 Task: Collapse or expand contact groups in Outlook.
Action: Mouse moved to (27, 110)
Screenshot: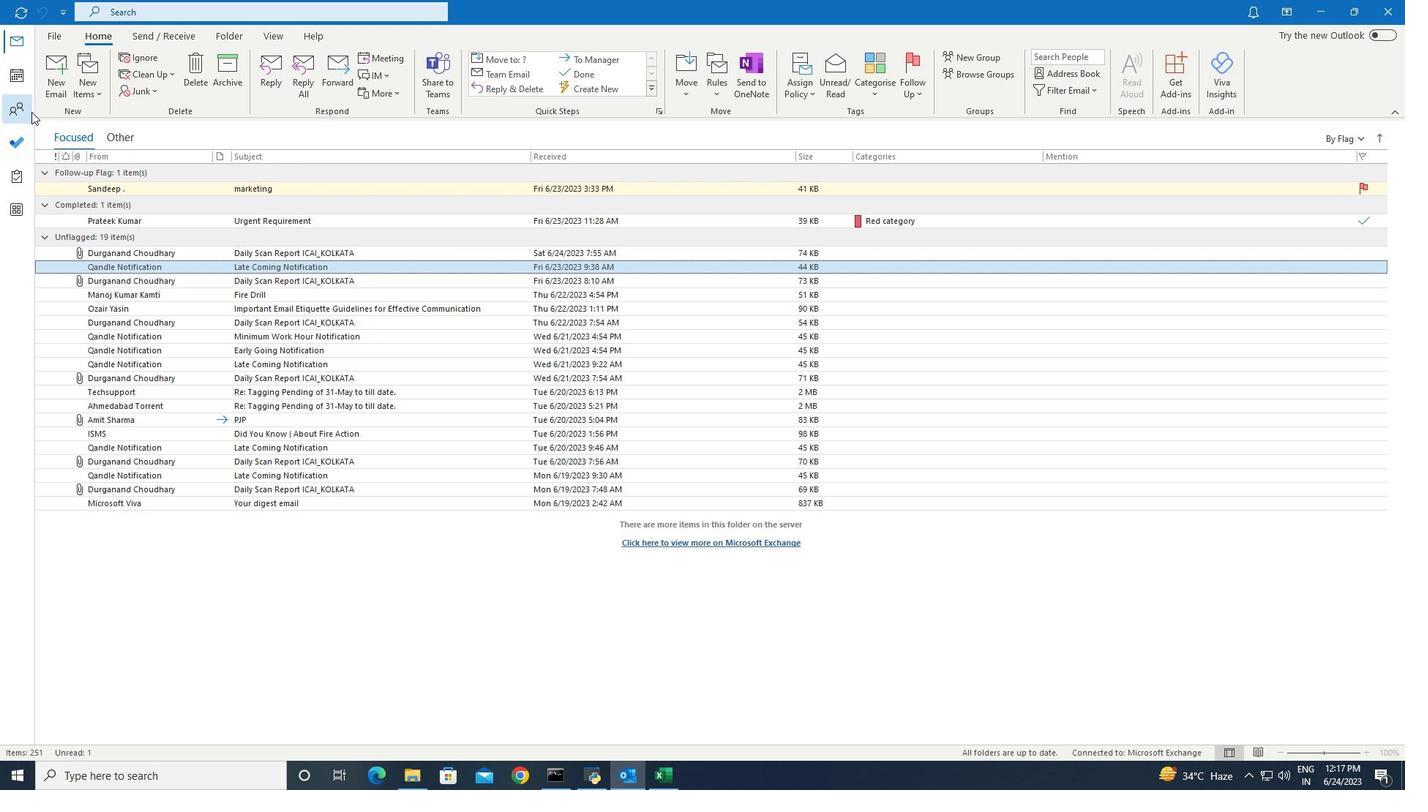 
Action: Mouse pressed left at (27, 110)
Screenshot: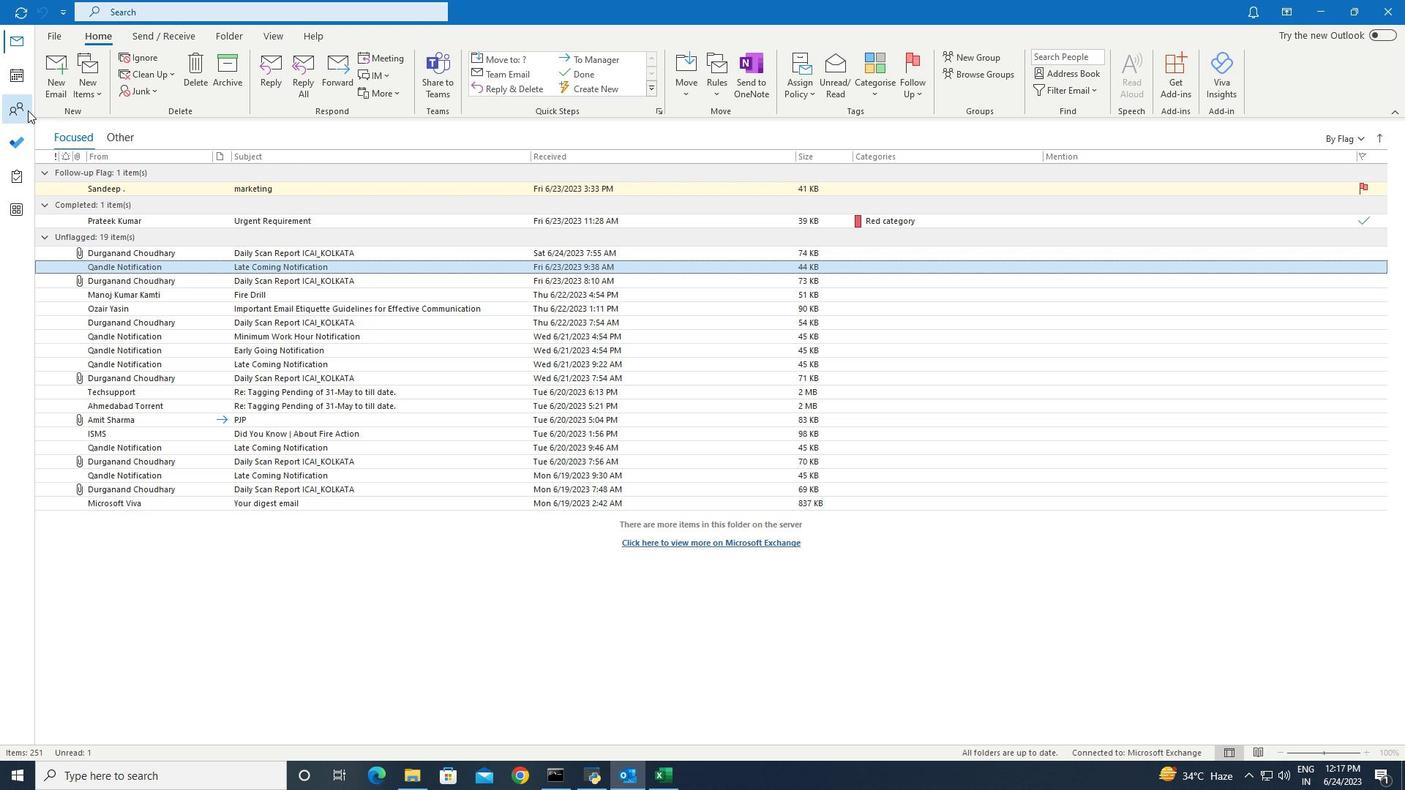 
Action: Mouse moved to (267, 34)
Screenshot: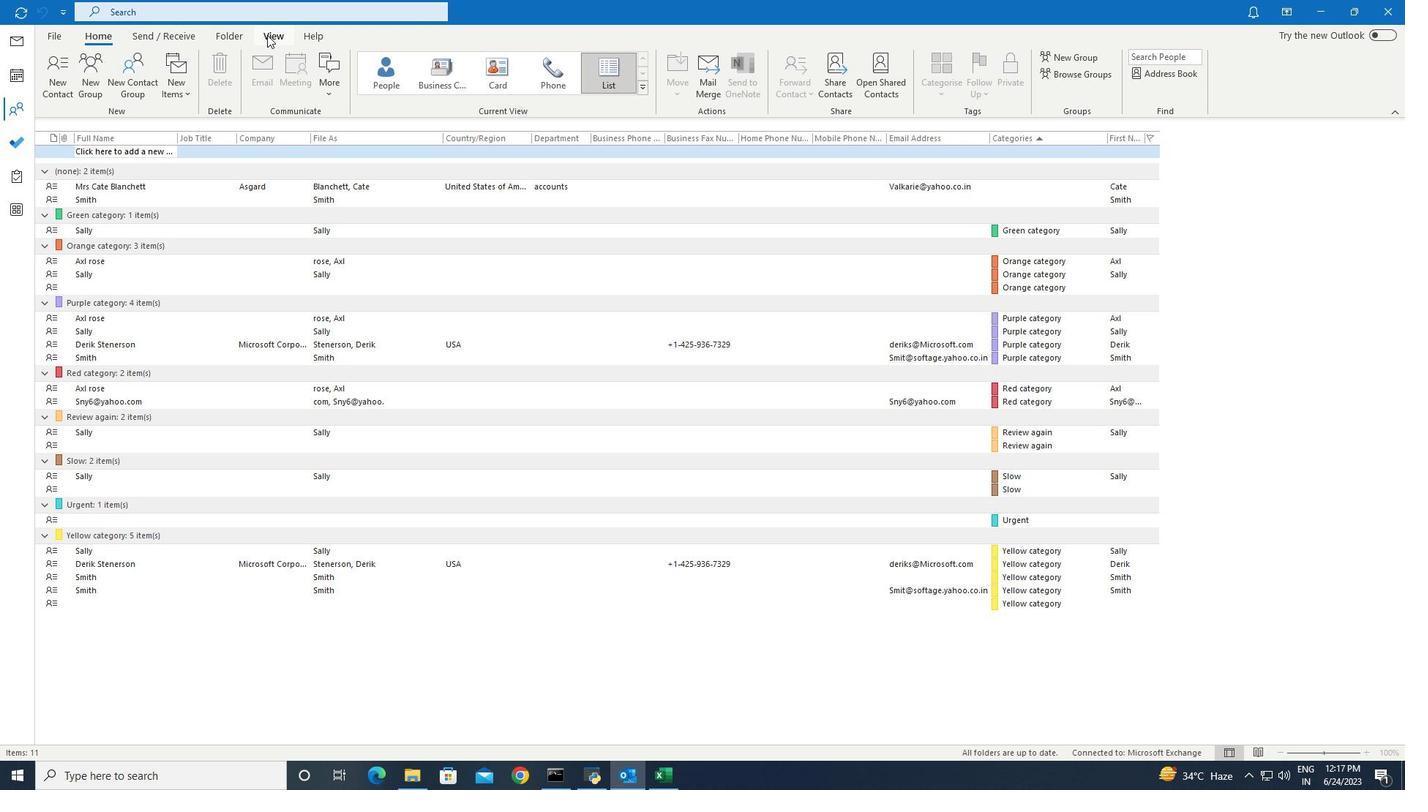 
Action: Mouse pressed left at (267, 34)
Screenshot: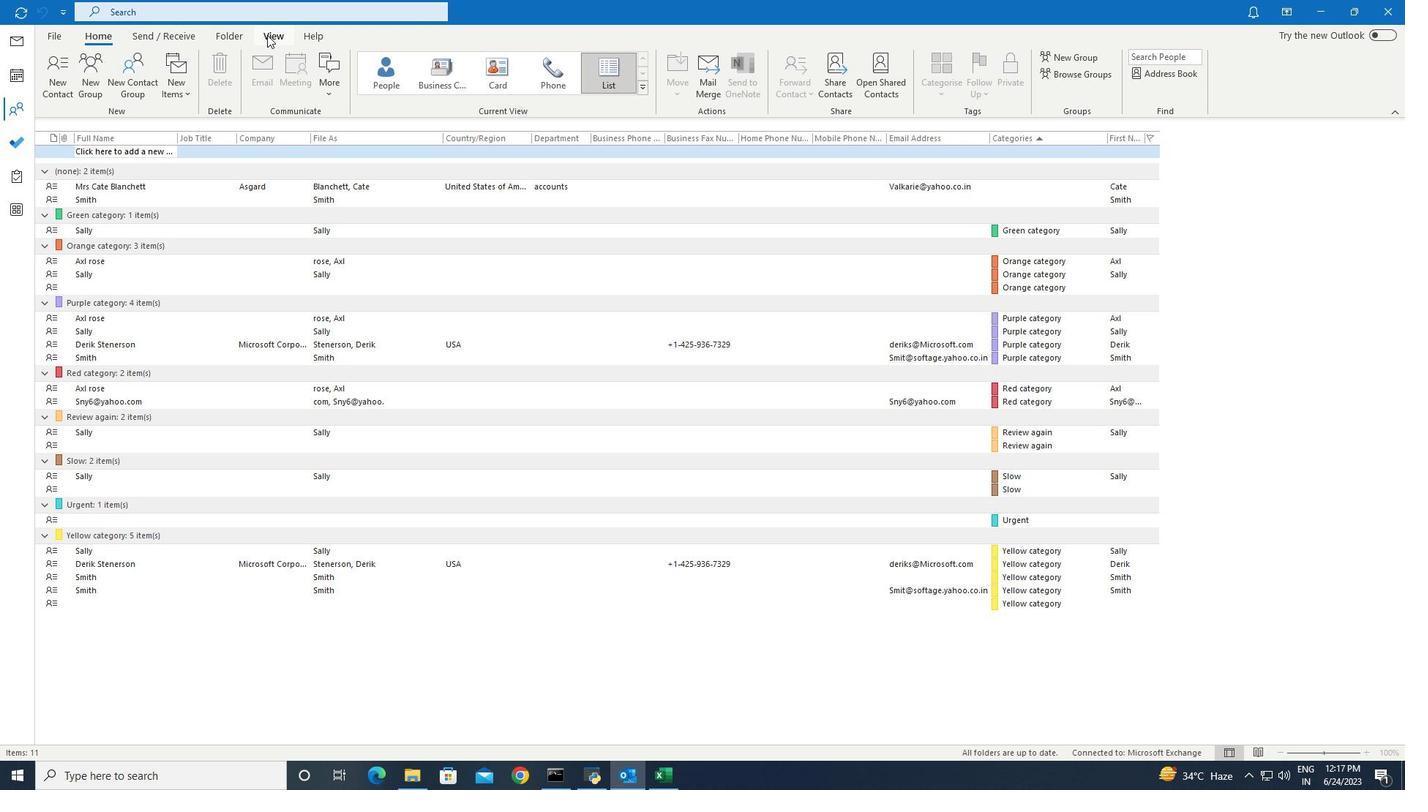 
Action: Mouse moved to (380, 88)
Screenshot: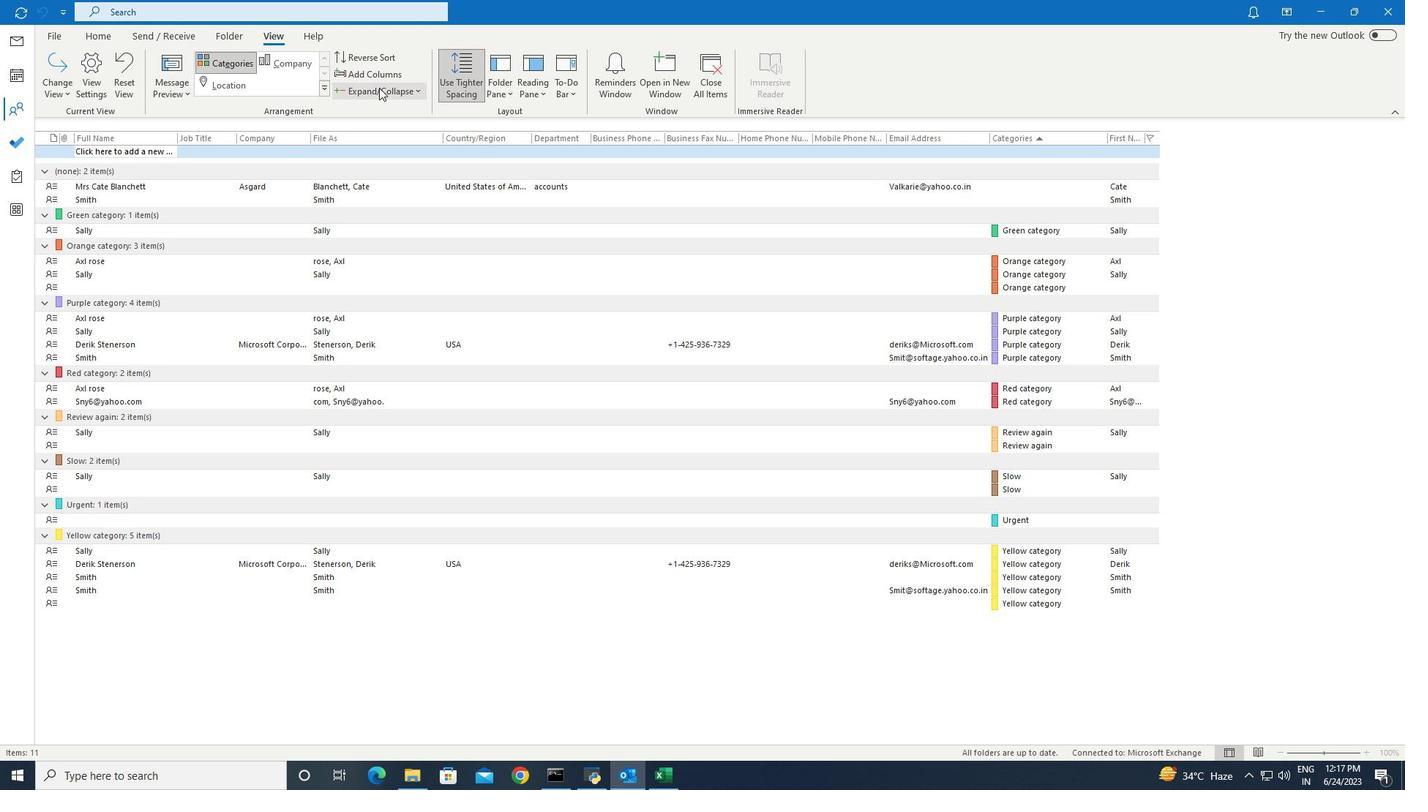 
Action: Mouse pressed left at (380, 88)
Screenshot: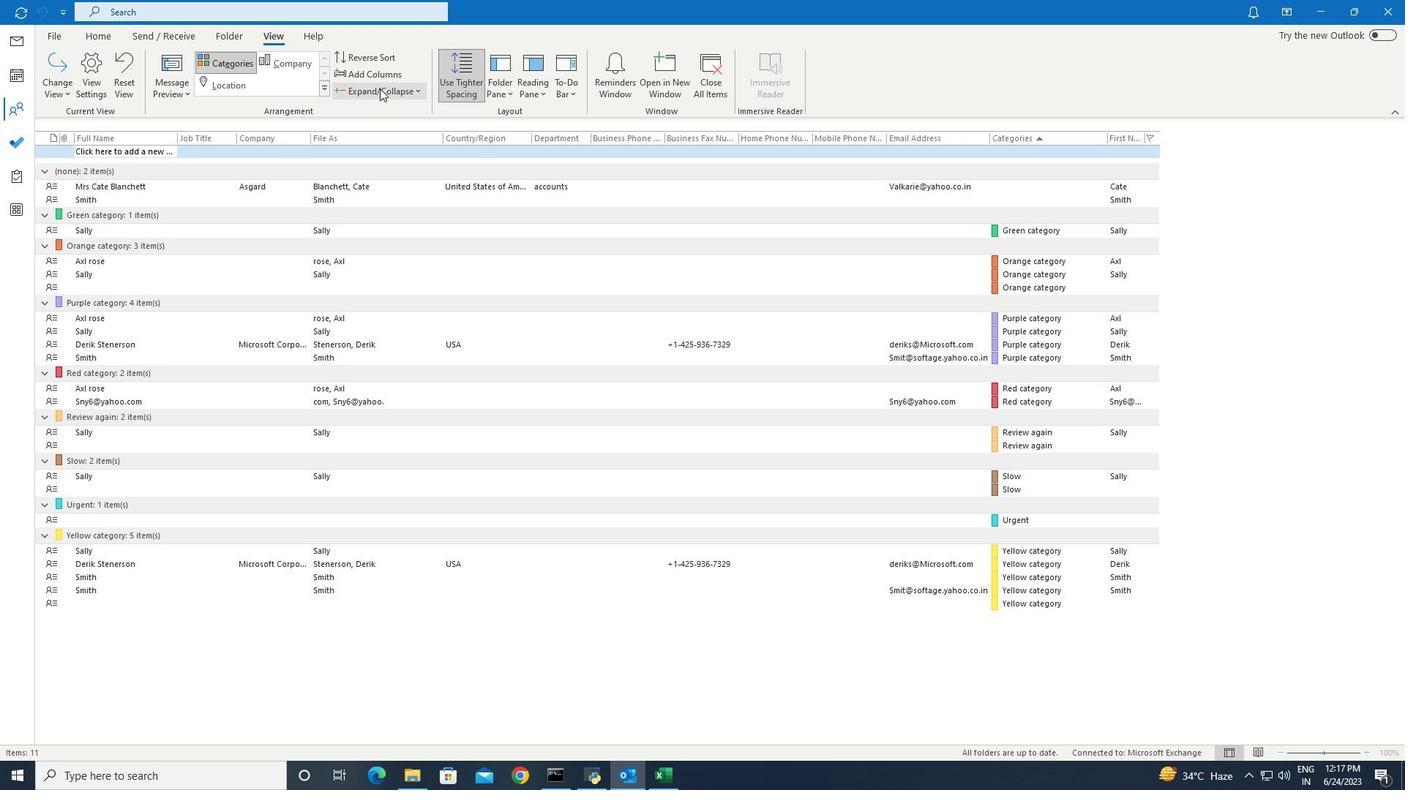 
Action: Mouse moved to (344, 111)
Screenshot: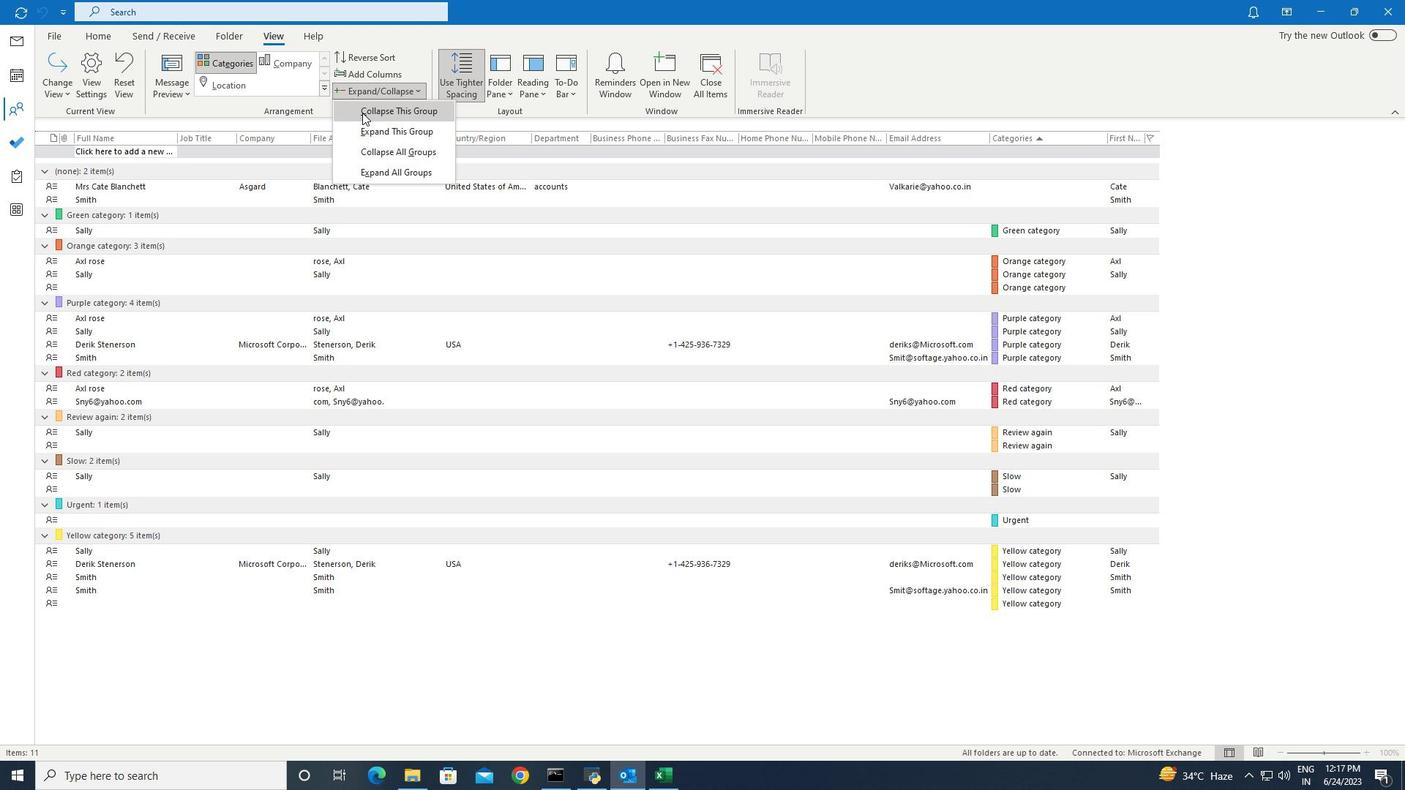 
Action: Mouse pressed left at (344, 111)
Screenshot: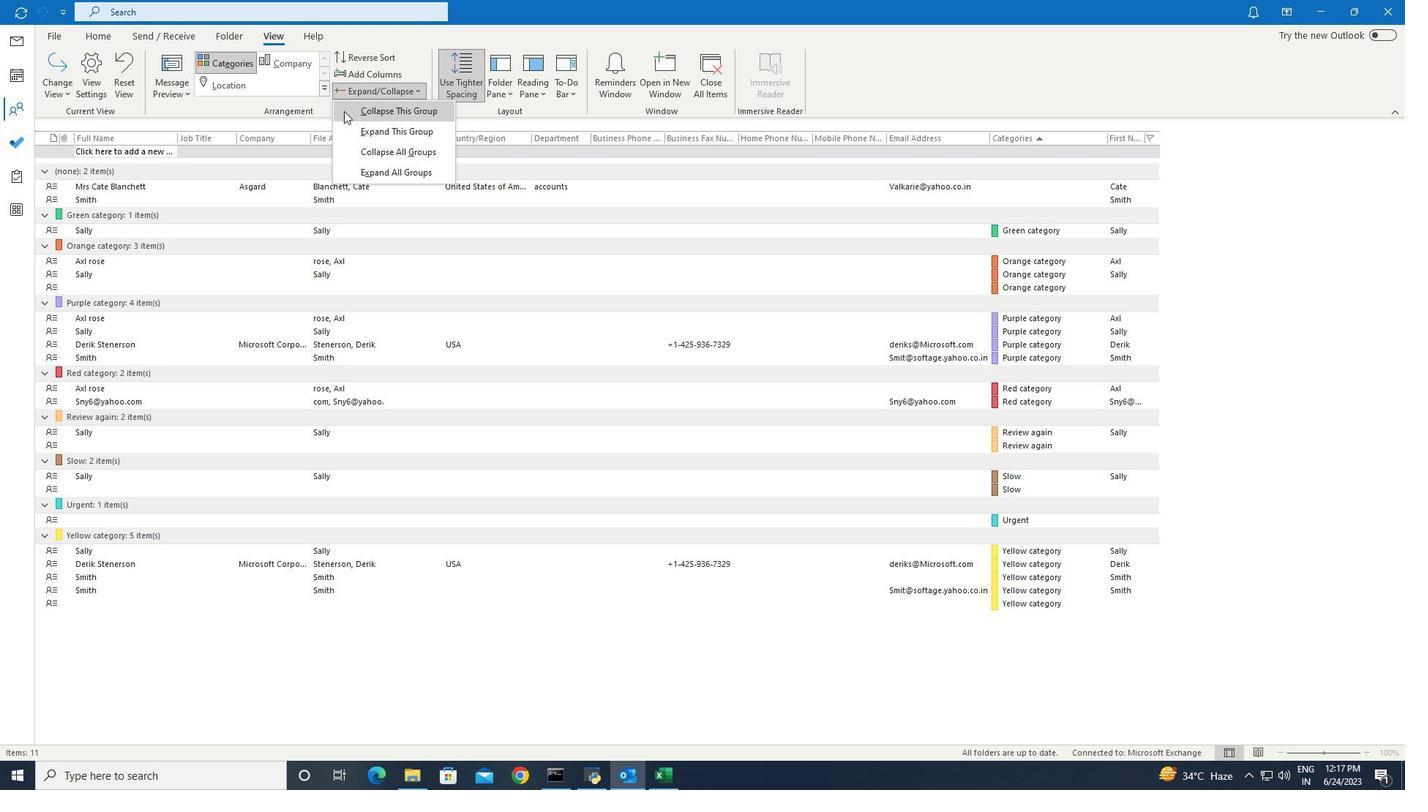 
